 Task: select a rule when a card is moved out of the board by anyone .
Action: Mouse moved to (1057, 86)
Screenshot: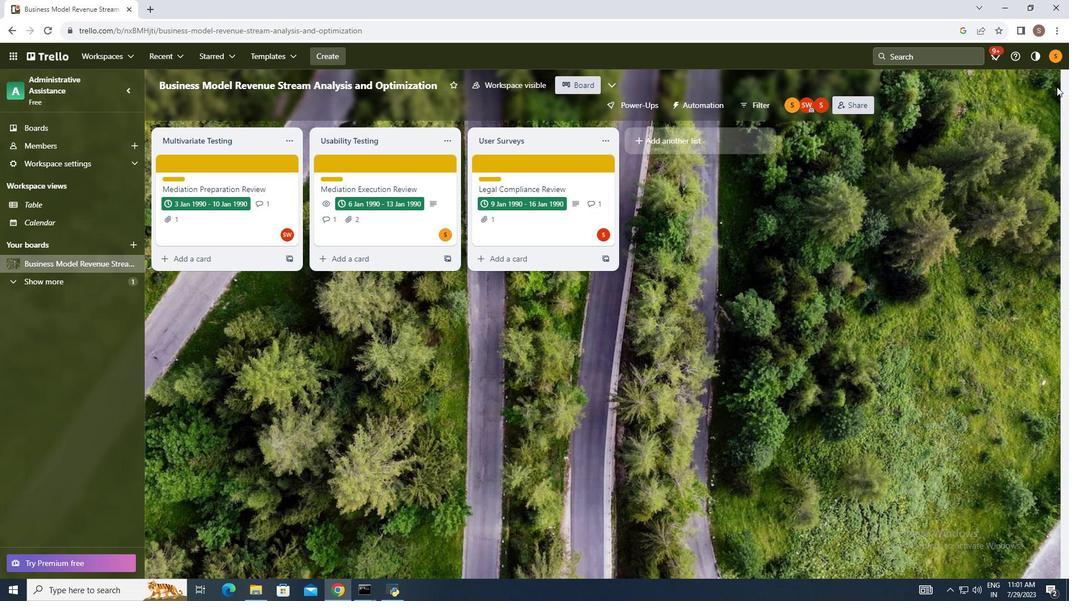 
Action: Mouse pressed left at (1057, 86)
Screenshot: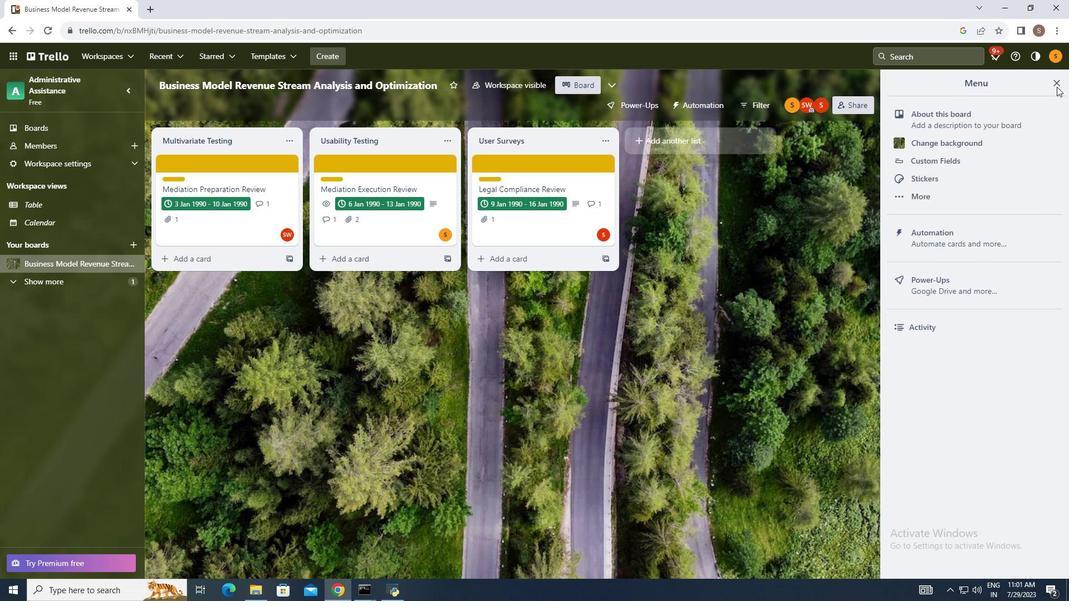 
Action: Mouse moved to (955, 240)
Screenshot: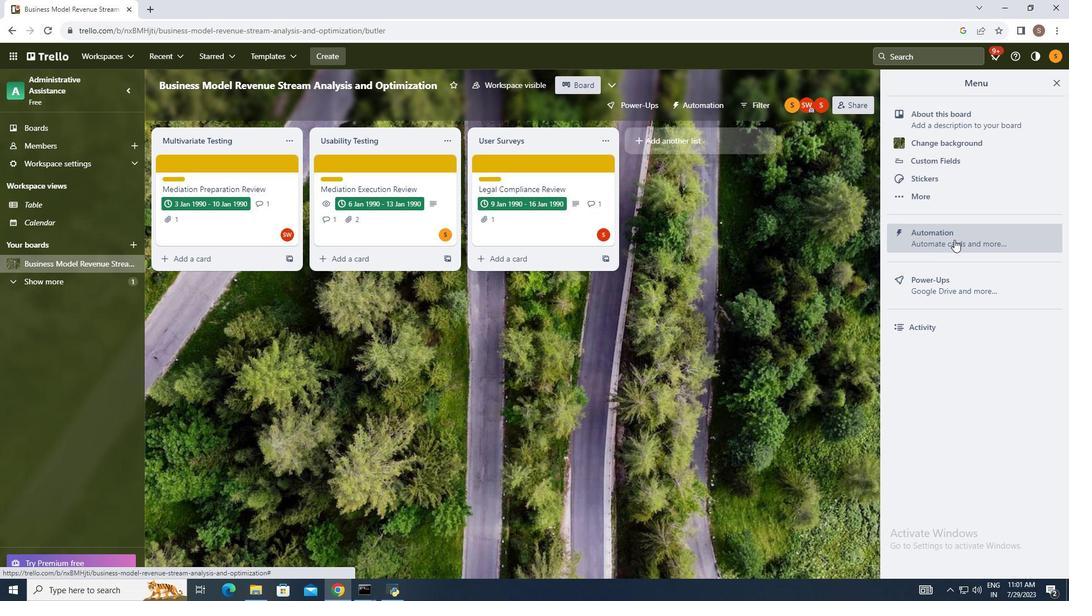 
Action: Mouse pressed left at (955, 240)
Screenshot: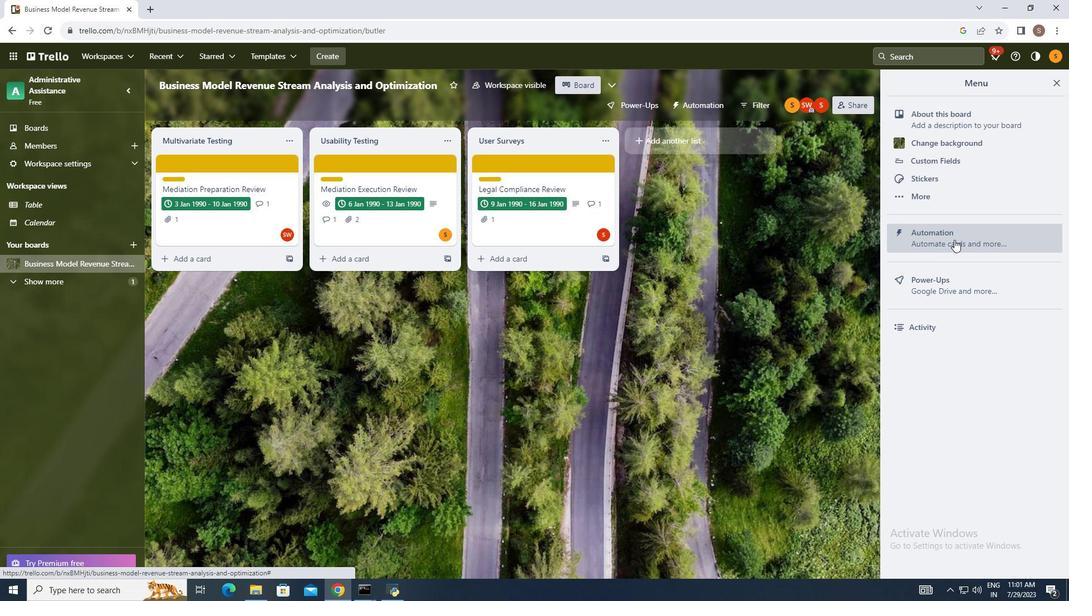 
Action: Mouse moved to (183, 201)
Screenshot: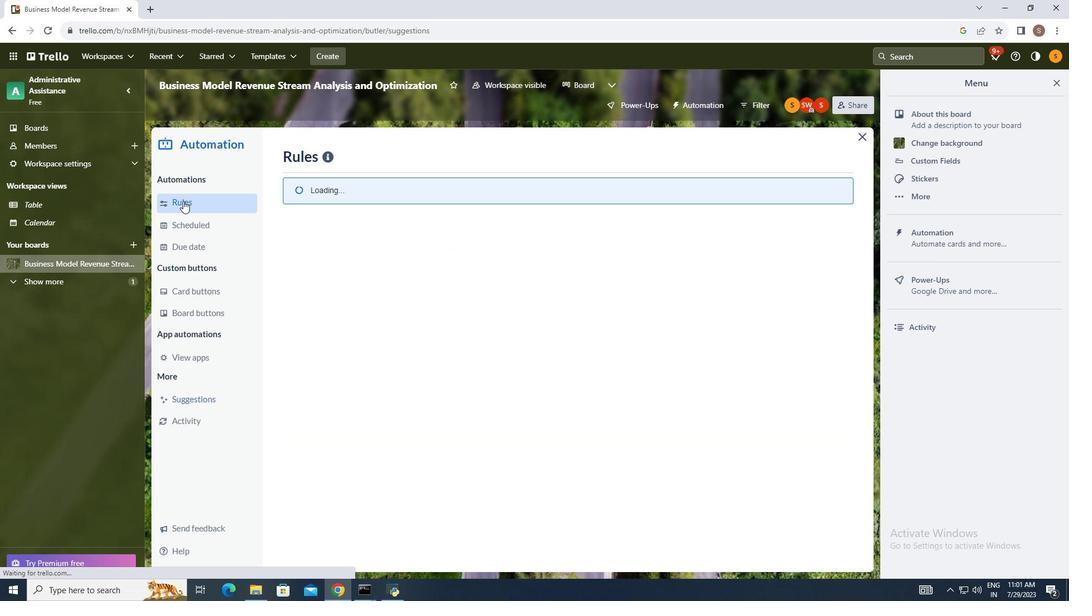 
Action: Mouse pressed left at (183, 201)
Screenshot: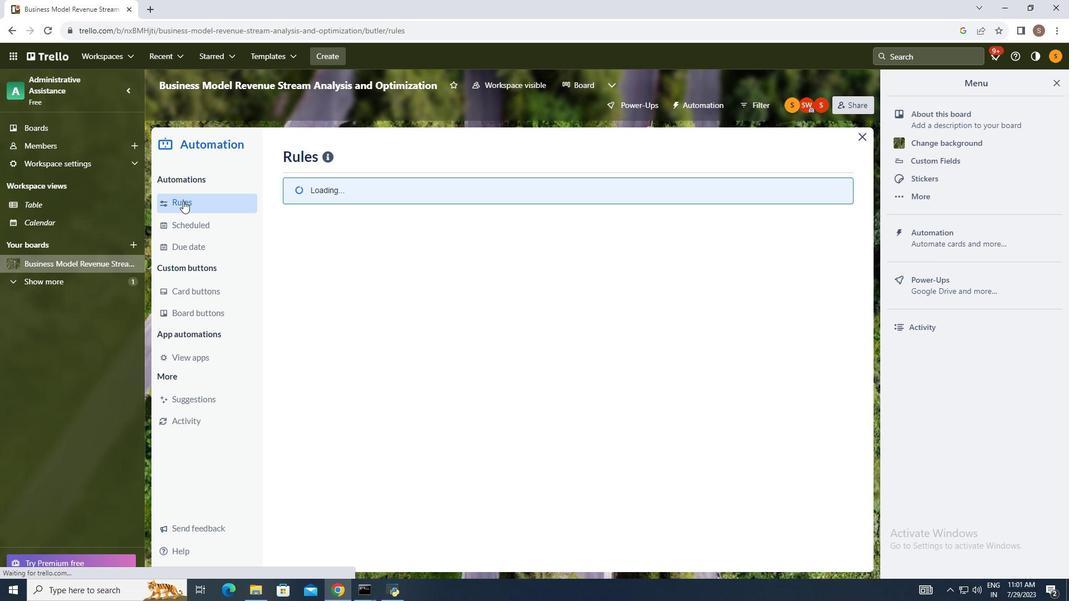 
Action: Mouse moved to (729, 151)
Screenshot: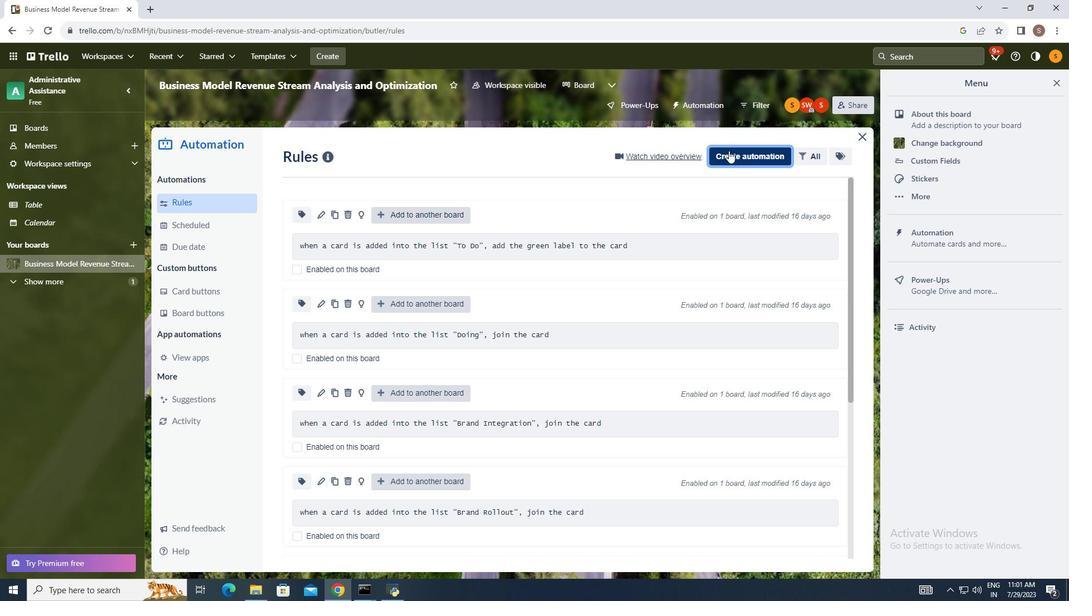 
Action: Mouse pressed left at (729, 151)
Screenshot: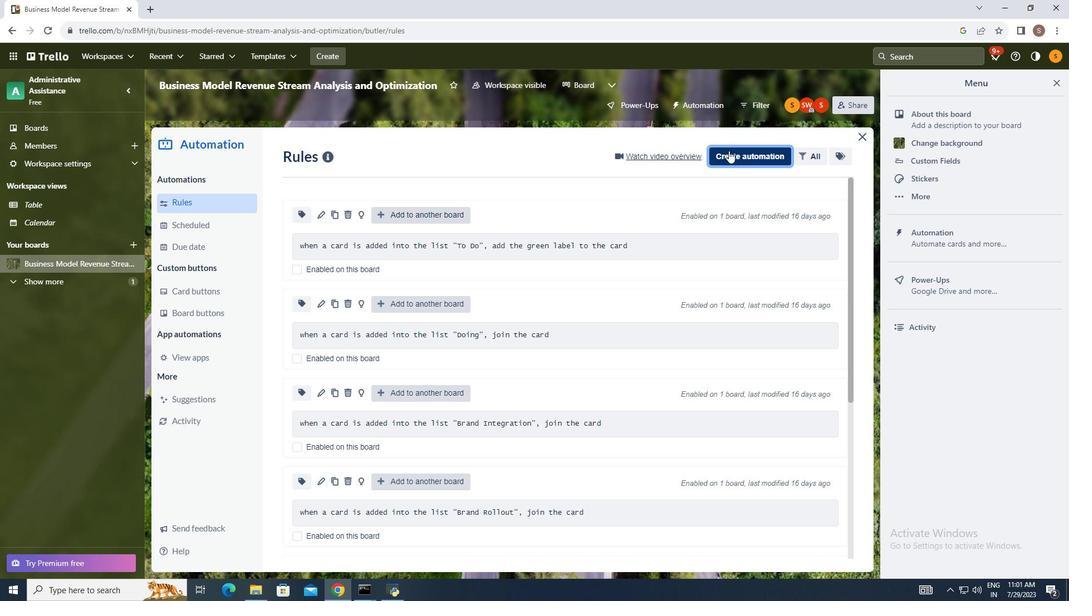 
Action: Mouse moved to (585, 259)
Screenshot: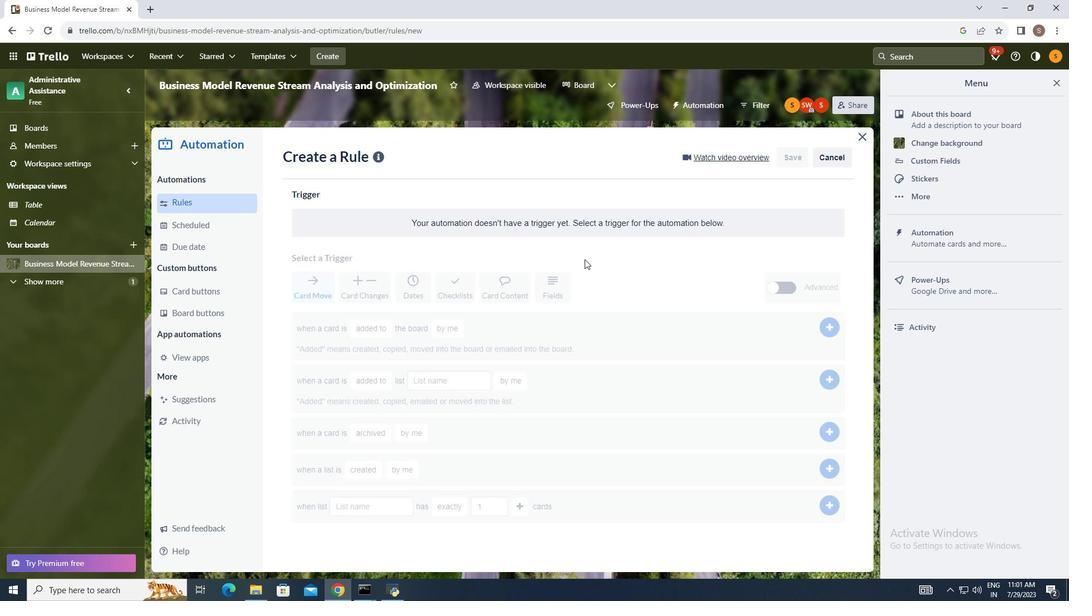 
Action: Mouse pressed left at (585, 259)
Screenshot: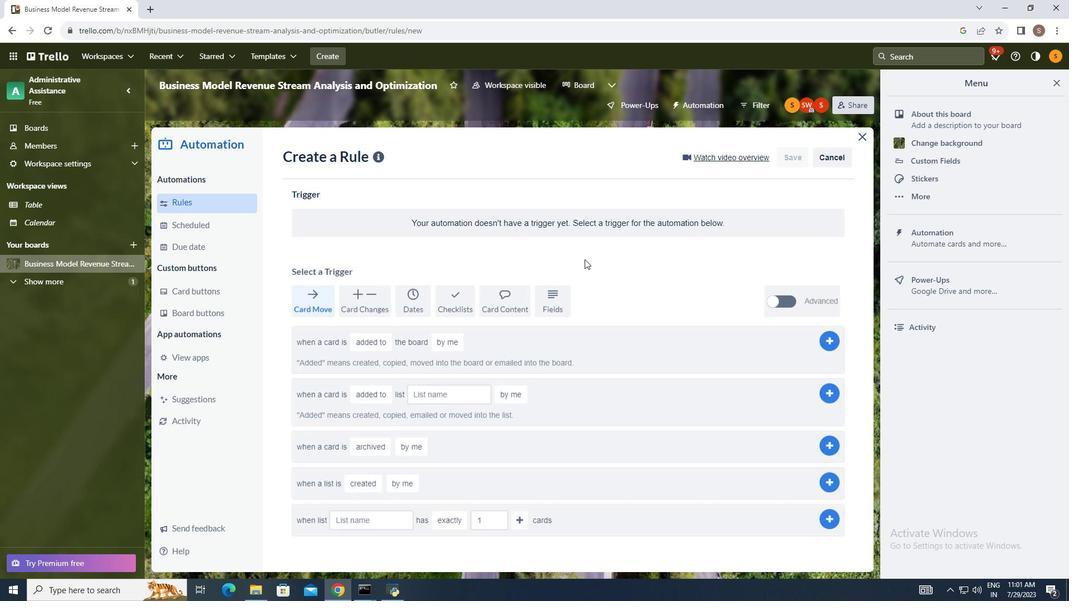 
Action: Mouse moved to (381, 345)
Screenshot: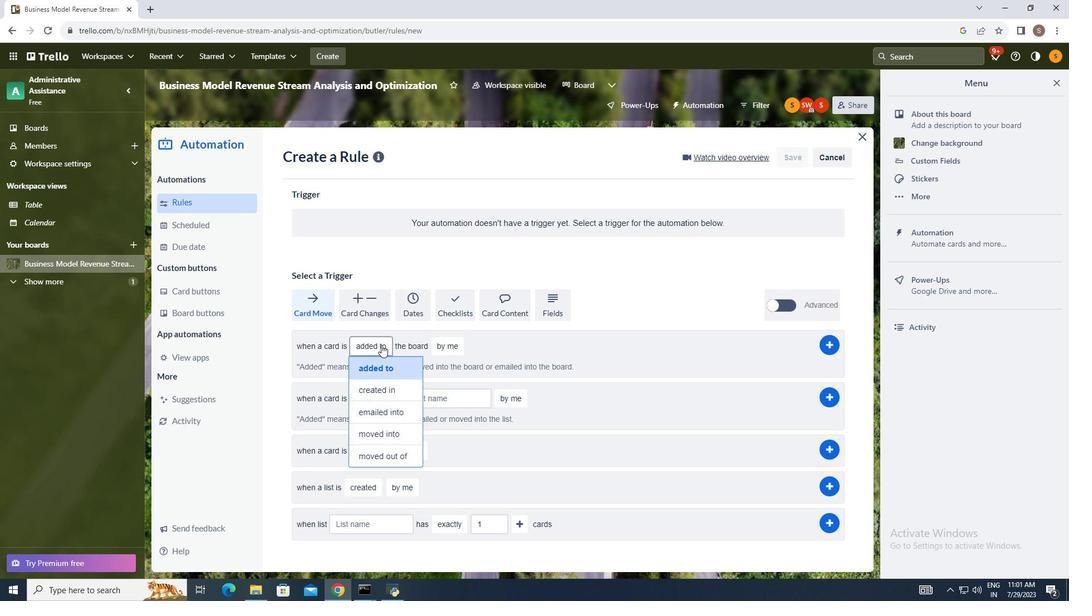 
Action: Mouse pressed left at (381, 345)
Screenshot: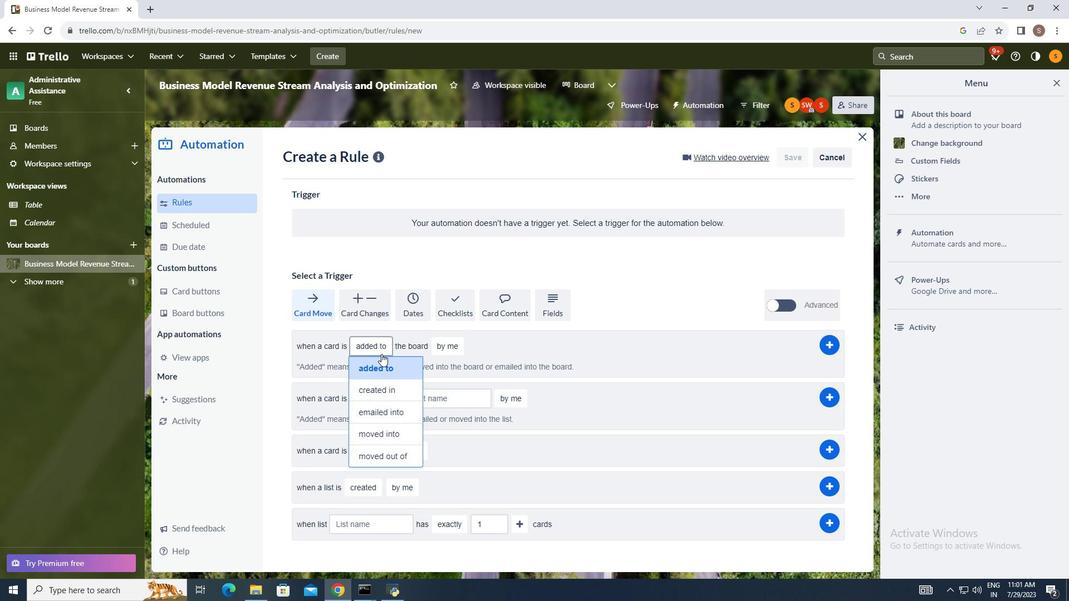 
Action: Mouse moved to (378, 451)
Screenshot: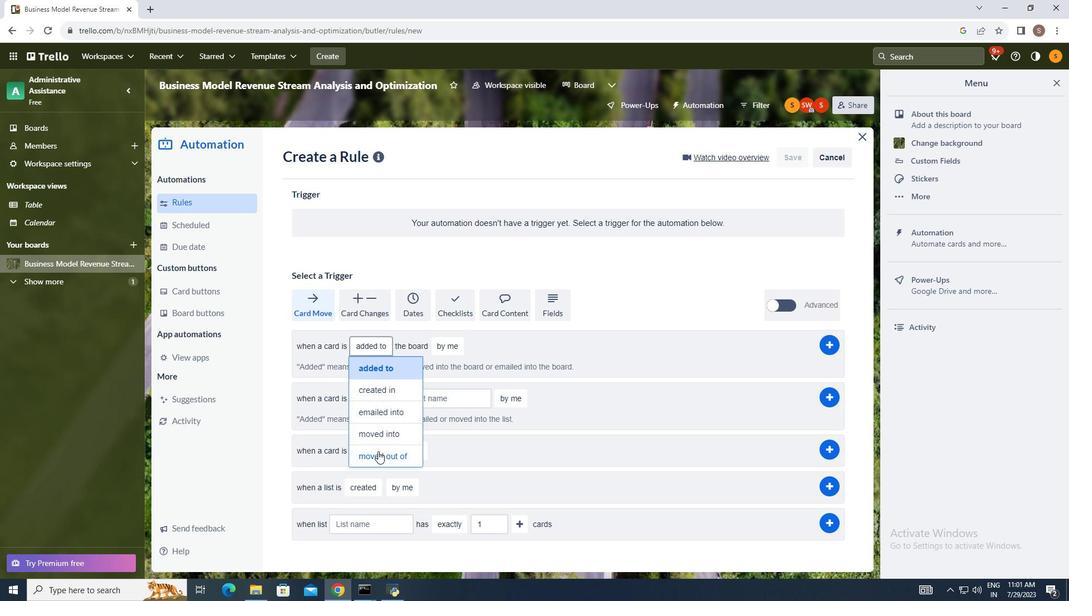 
Action: Mouse pressed left at (378, 451)
Screenshot: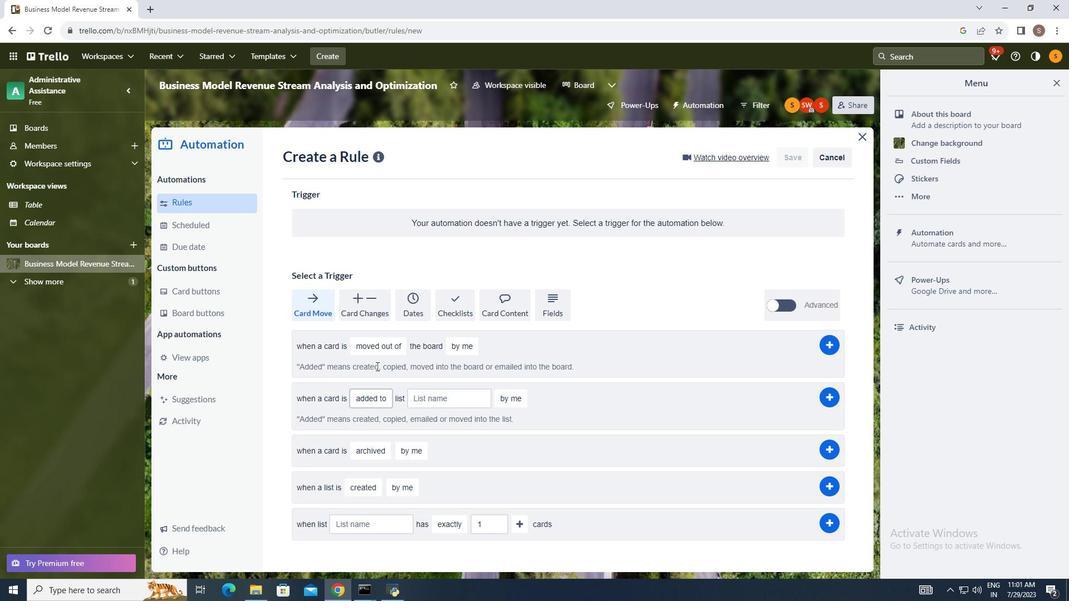 
Action: Mouse moved to (460, 342)
Screenshot: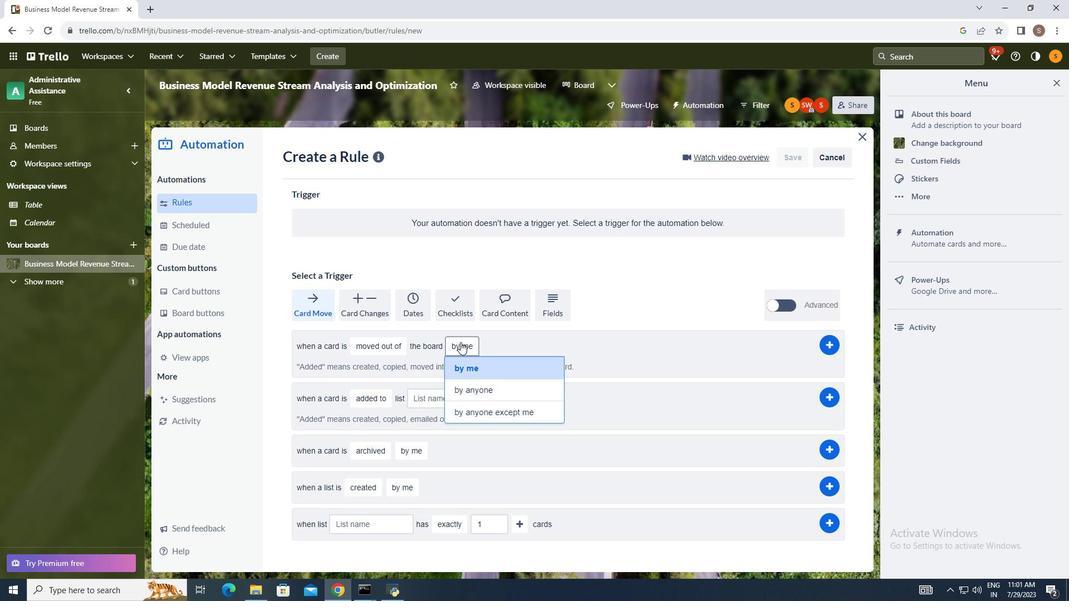
Action: Mouse pressed left at (460, 342)
Screenshot: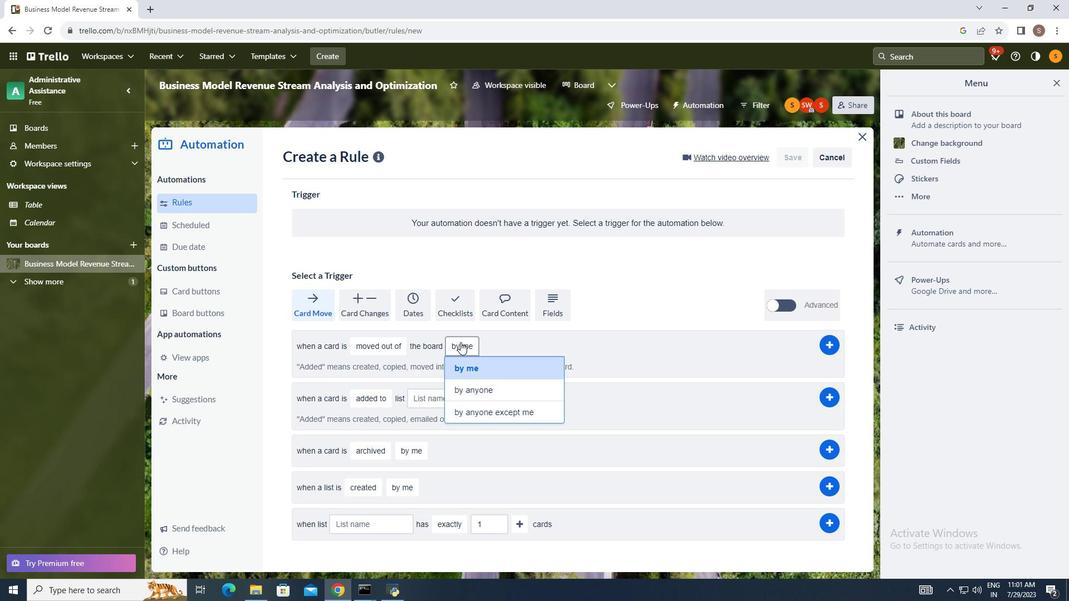 
Action: Mouse moved to (489, 388)
Screenshot: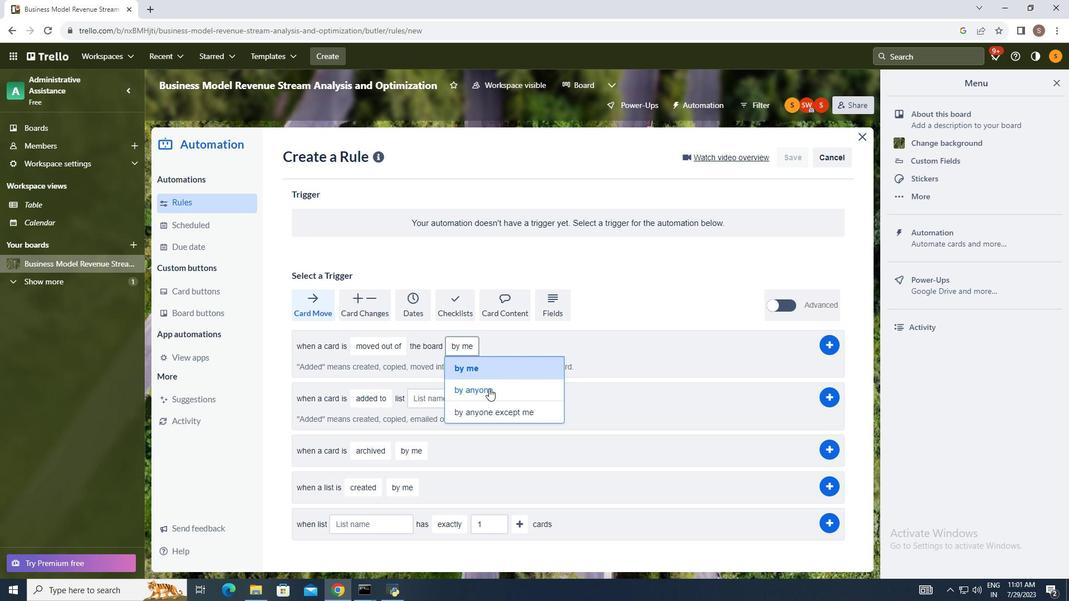 
Action: Mouse pressed left at (489, 388)
Screenshot: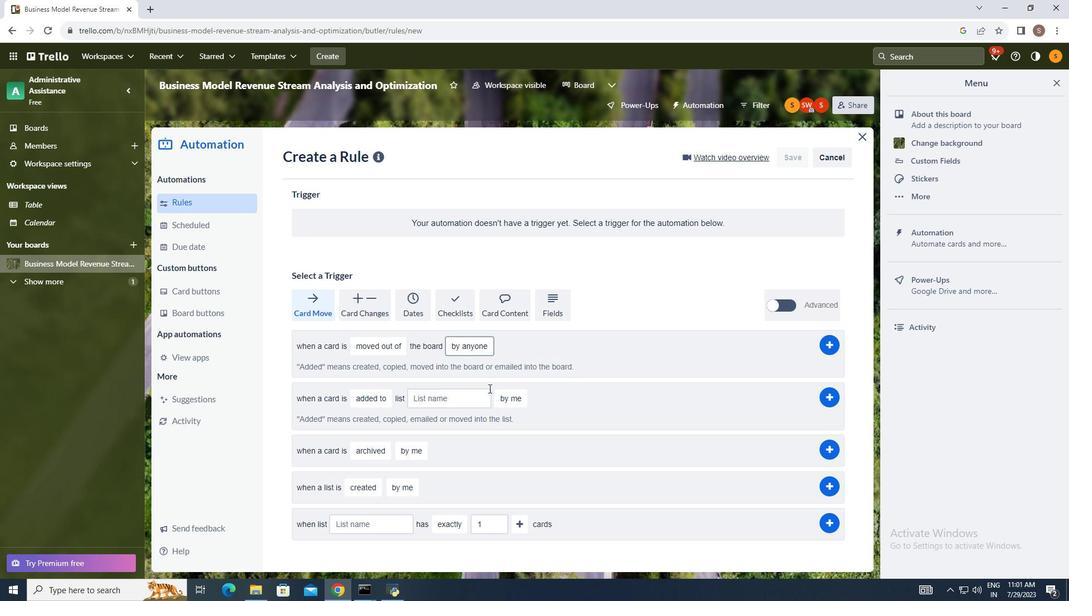 
Action: Mouse moved to (626, 319)
Screenshot: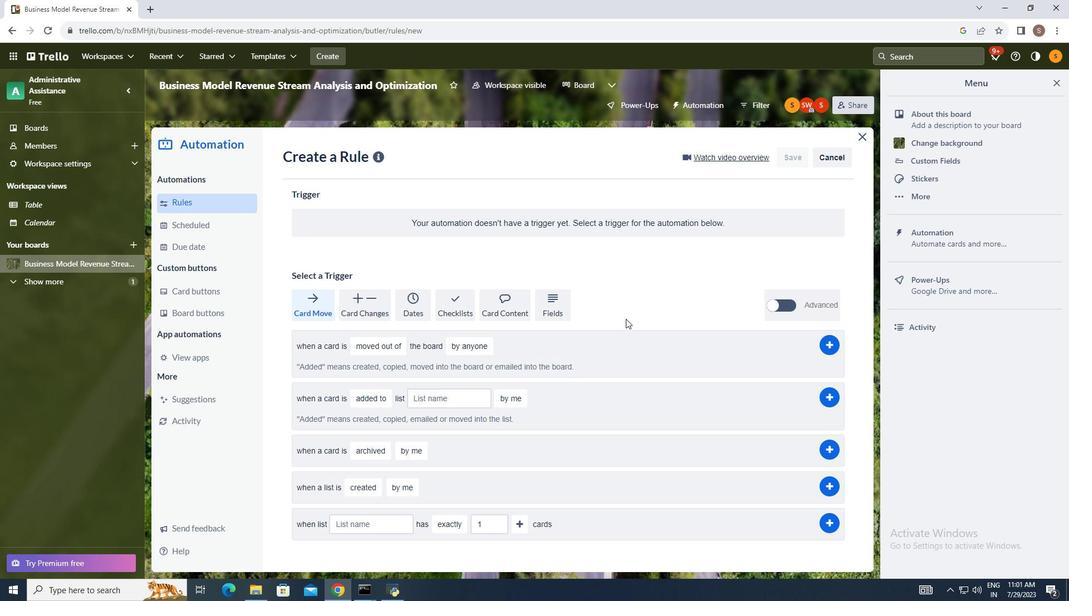 
